 Task: Look for products in the category "Scones" from Store Brand only.
Action: Mouse moved to (18, 76)
Screenshot: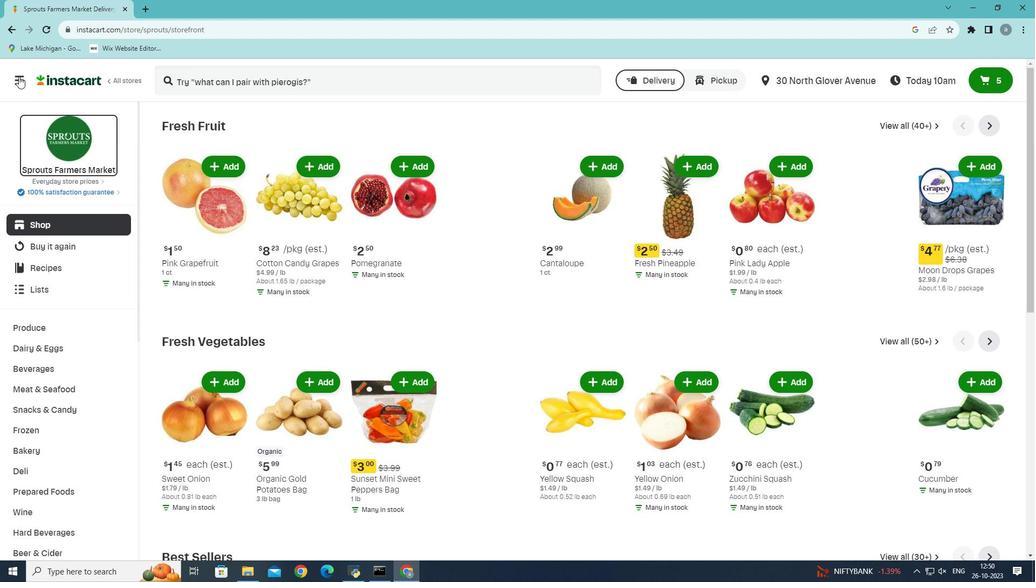 
Action: Mouse pressed left at (18, 76)
Screenshot: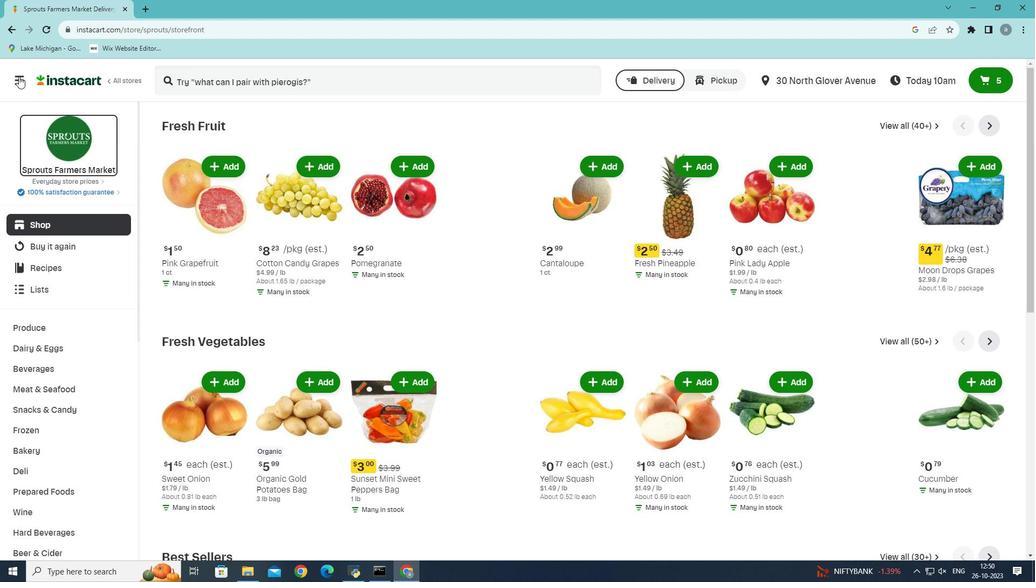 
Action: Mouse moved to (49, 310)
Screenshot: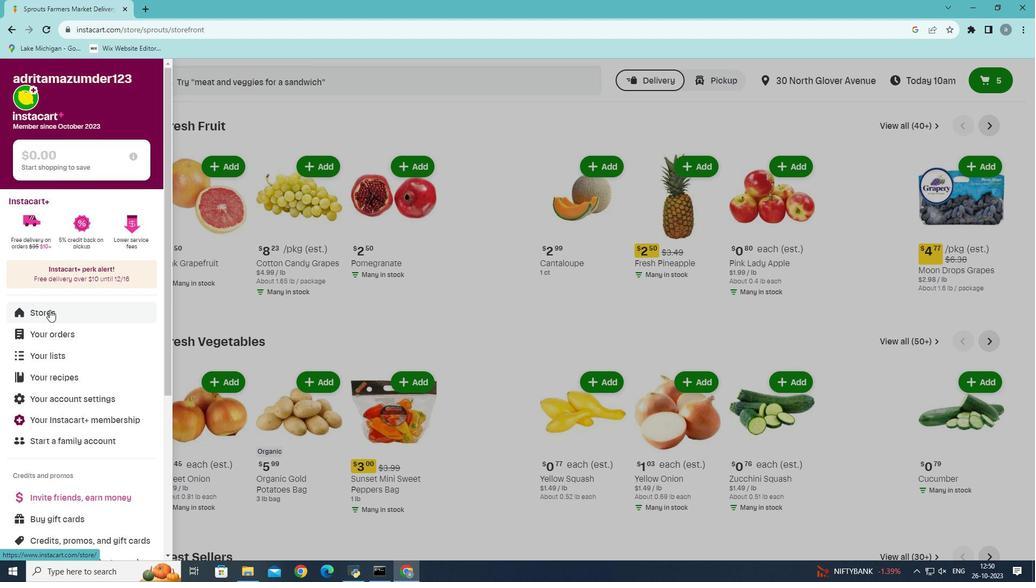 
Action: Mouse pressed left at (49, 310)
Screenshot: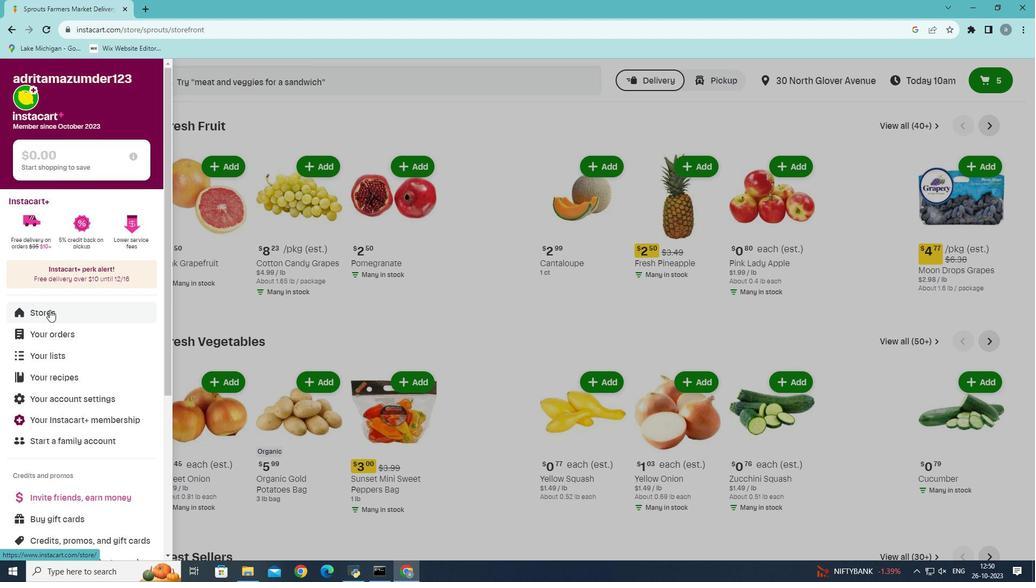 
Action: Mouse moved to (264, 116)
Screenshot: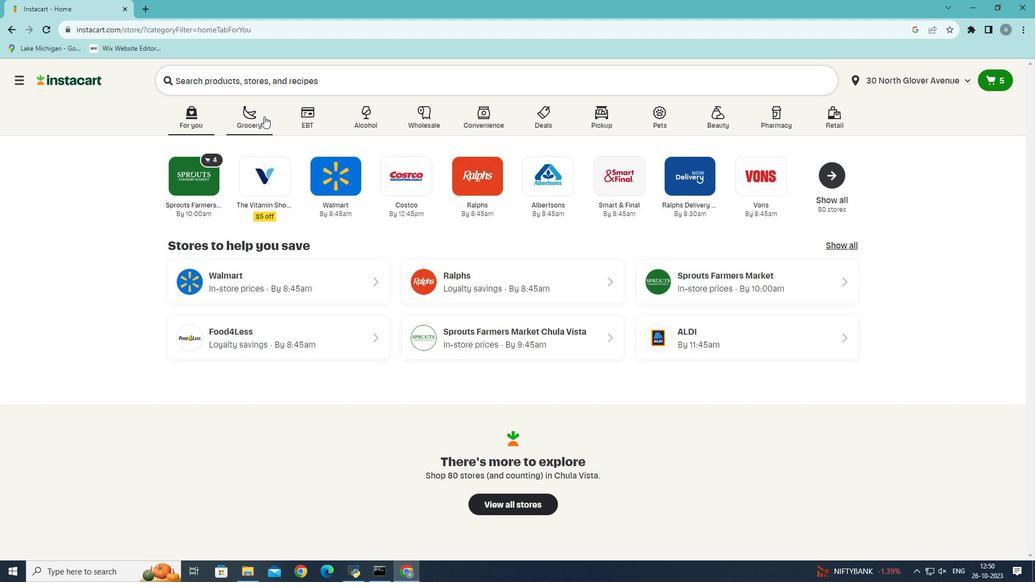 
Action: Mouse pressed left at (264, 116)
Screenshot: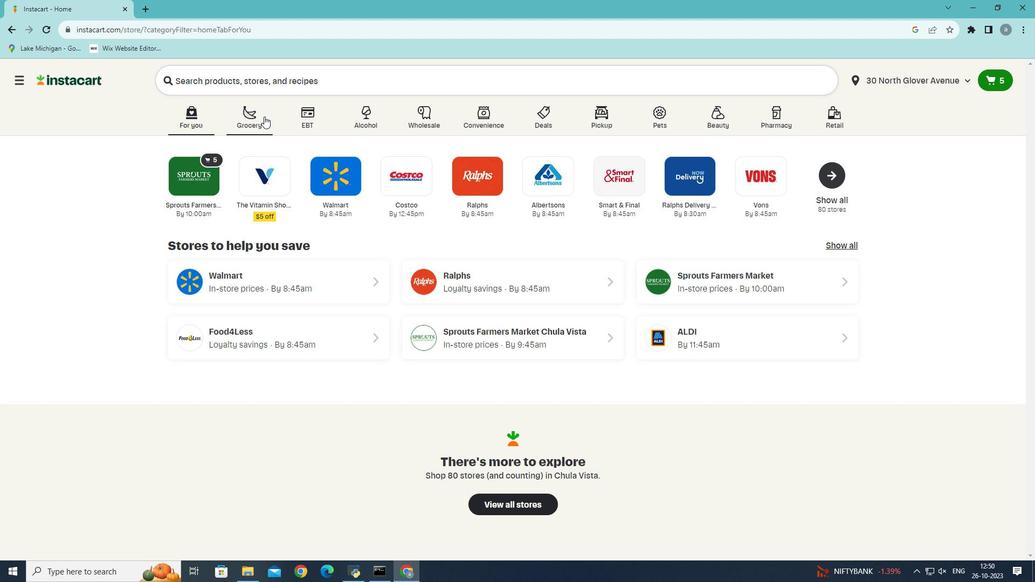 
Action: Mouse moved to (230, 326)
Screenshot: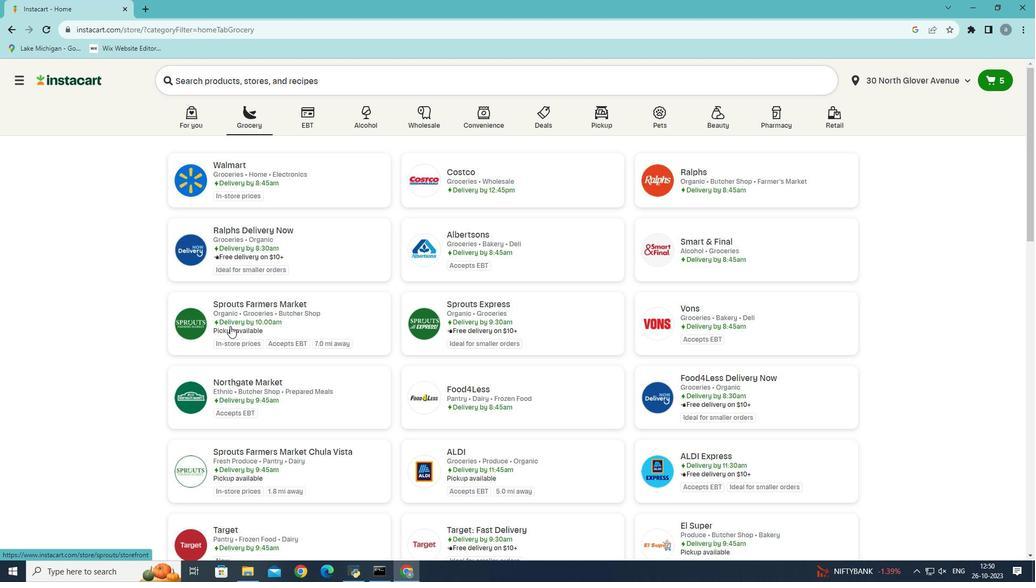 
Action: Mouse pressed left at (230, 326)
Screenshot: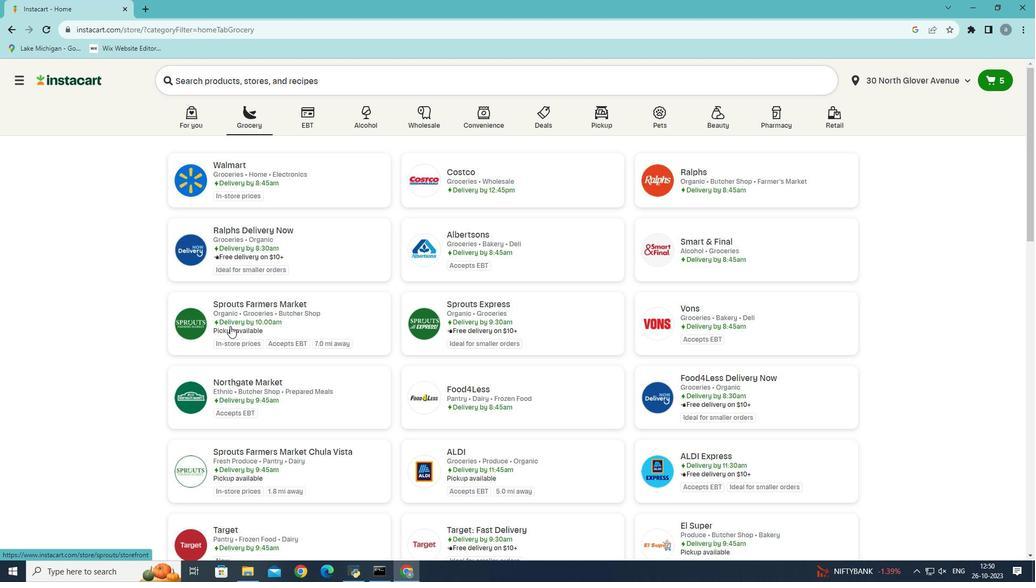 
Action: Mouse moved to (39, 453)
Screenshot: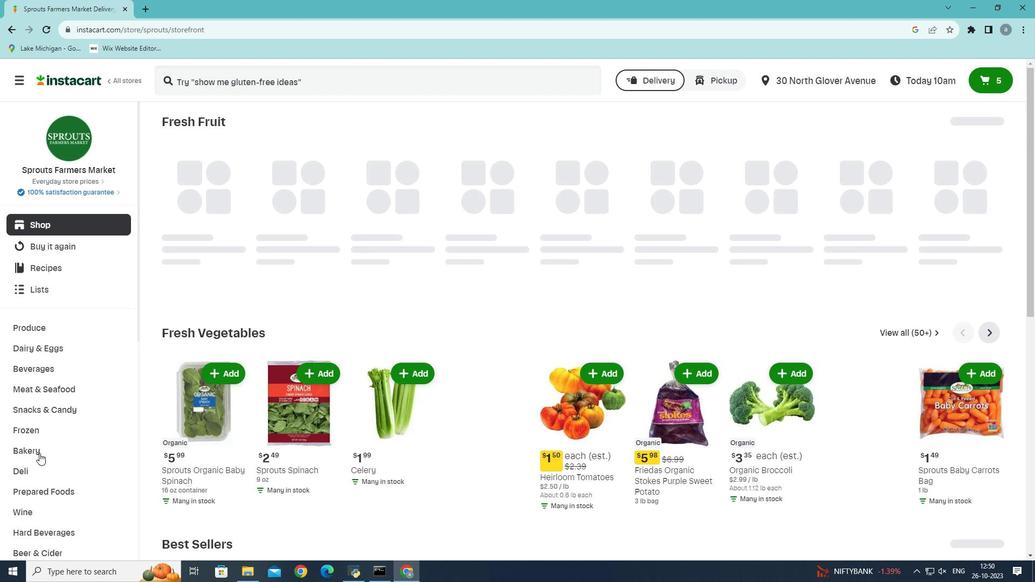 
Action: Mouse pressed left at (39, 453)
Screenshot: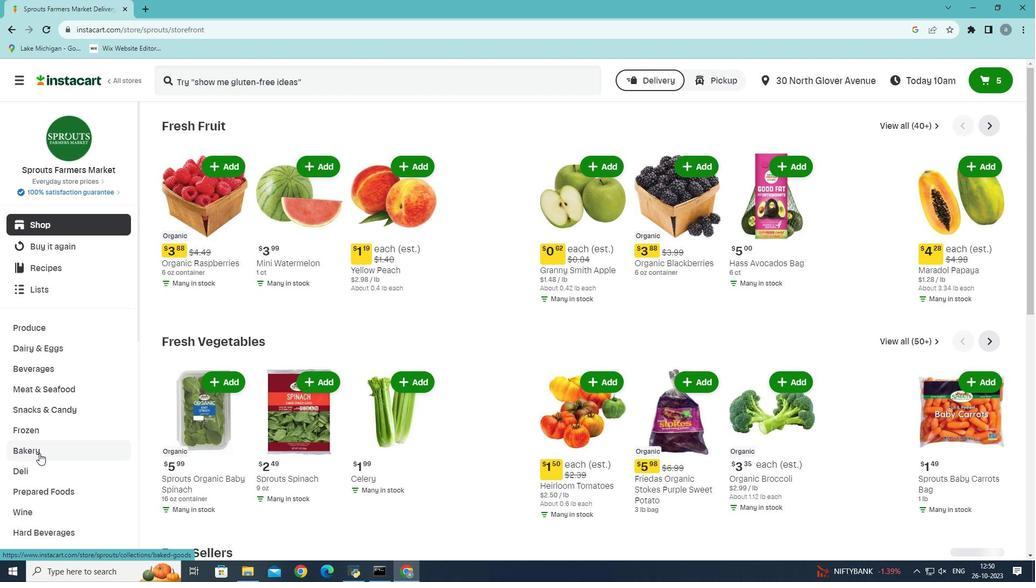 
Action: Mouse moved to (637, 153)
Screenshot: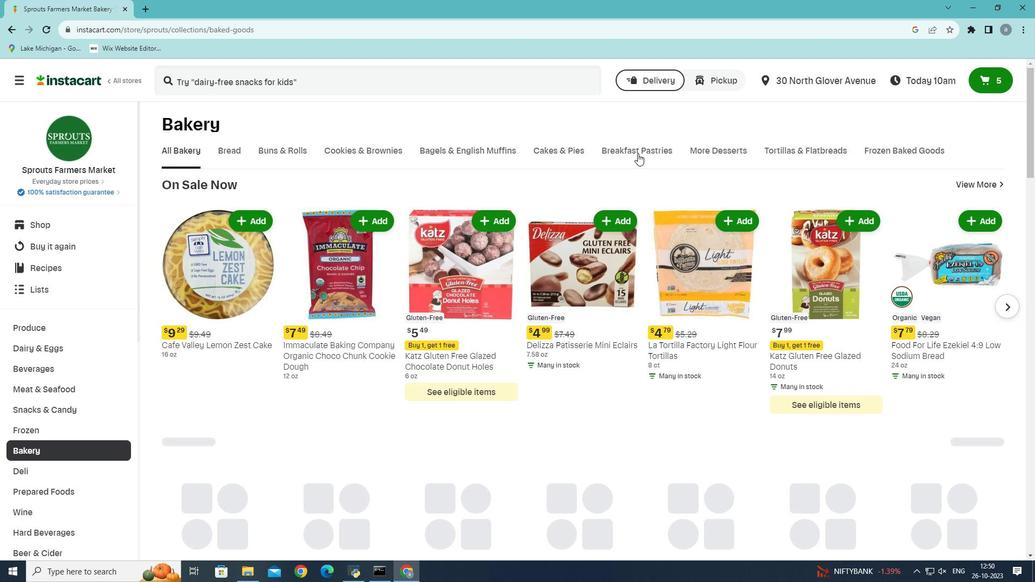 
Action: Mouse pressed left at (637, 153)
Screenshot: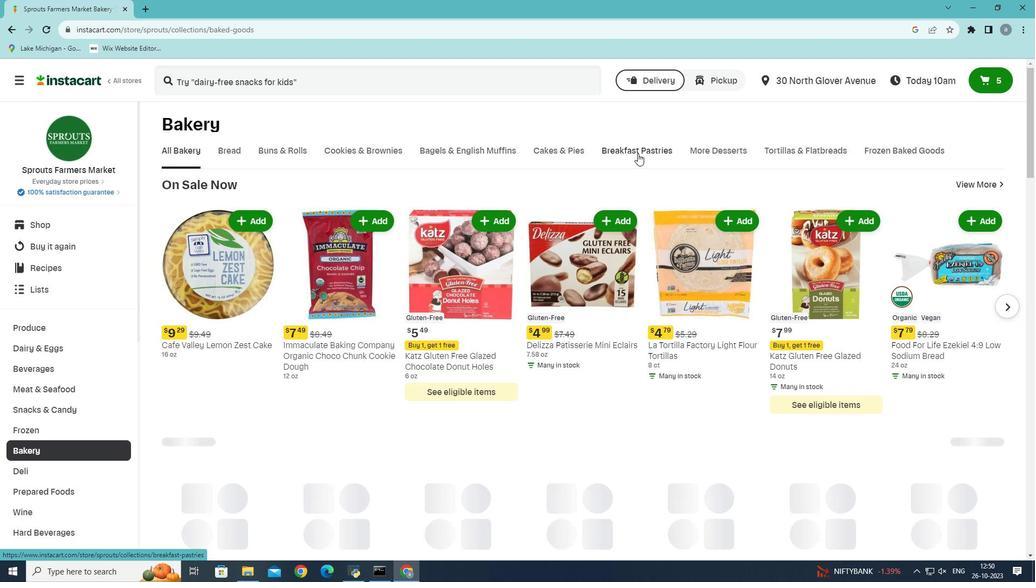 
Action: Mouse pressed left at (637, 153)
Screenshot: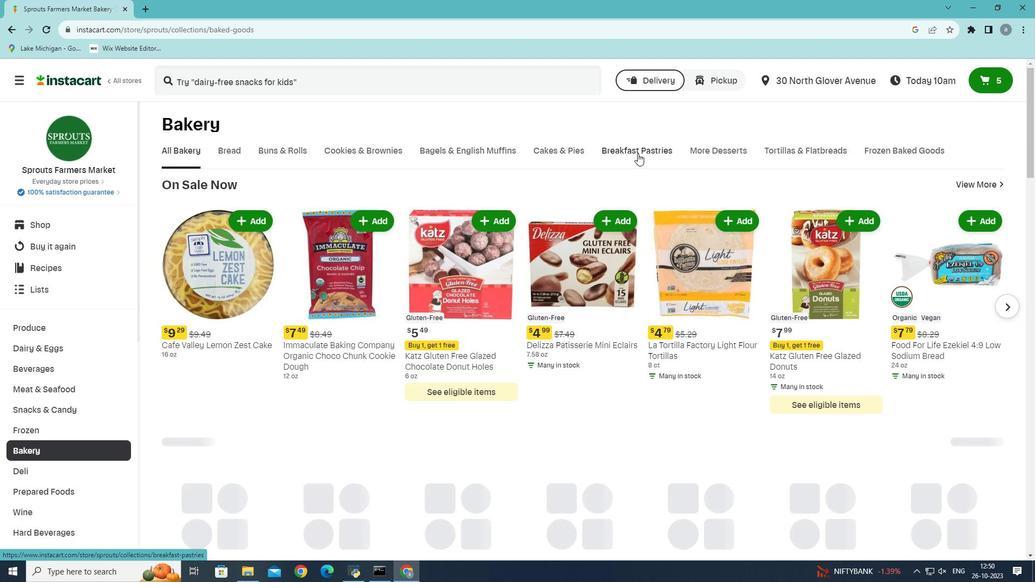 
Action: Mouse moved to (559, 201)
Screenshot: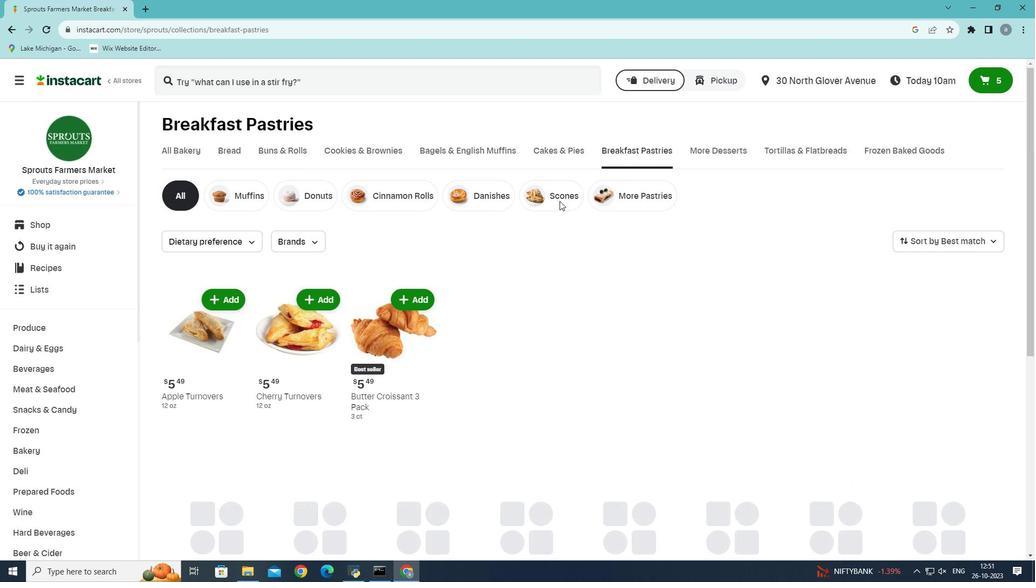 
Action: Mouse pressed left at (559, 201)
Screenshot: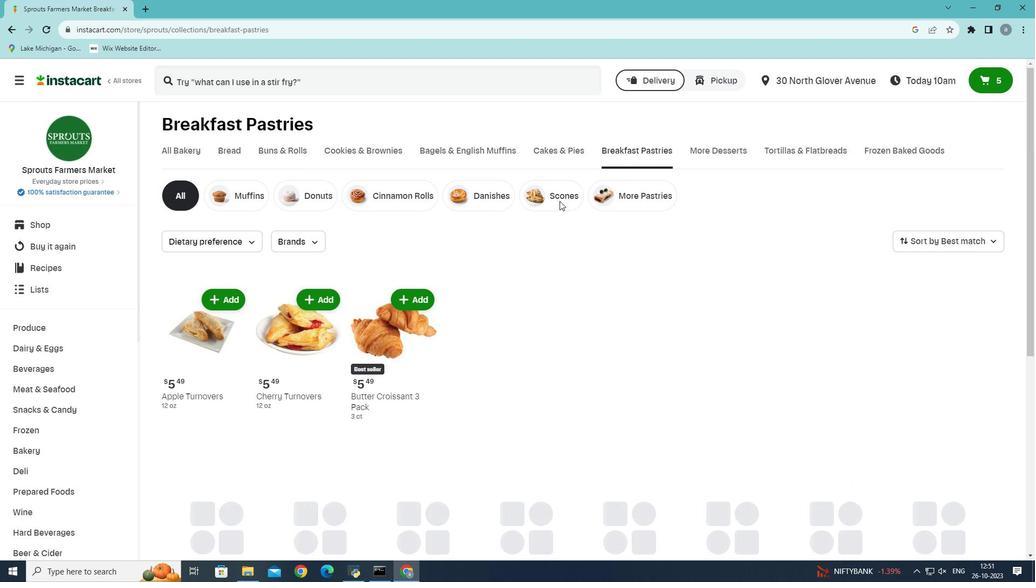 
Action: Mouse moved to (205, 244)
Screenshot: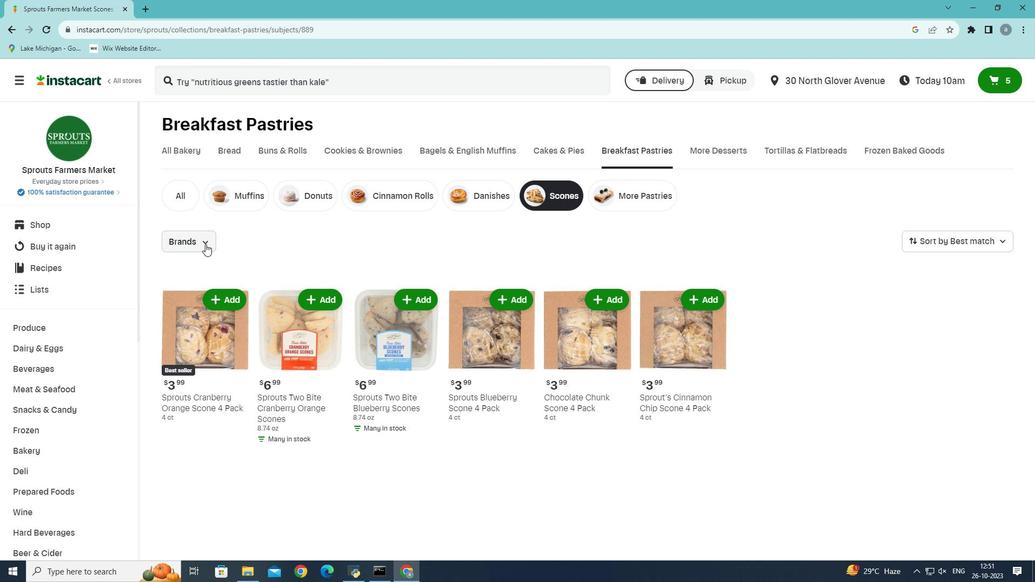 
Action: Mouse pressed left at (205, 244)
Screenshot: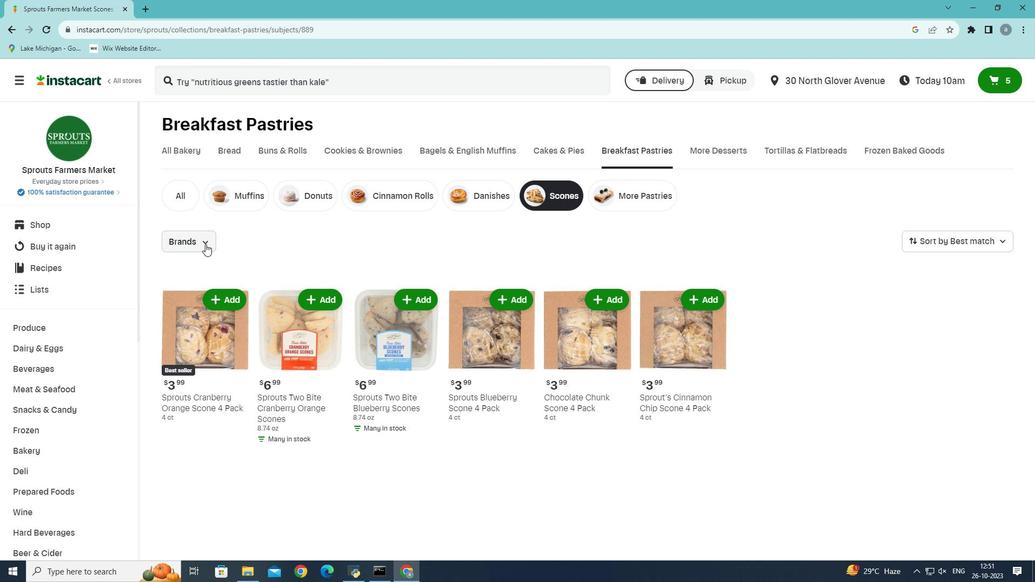 
Action: Mouse moved to (211, 273)
Screenshot: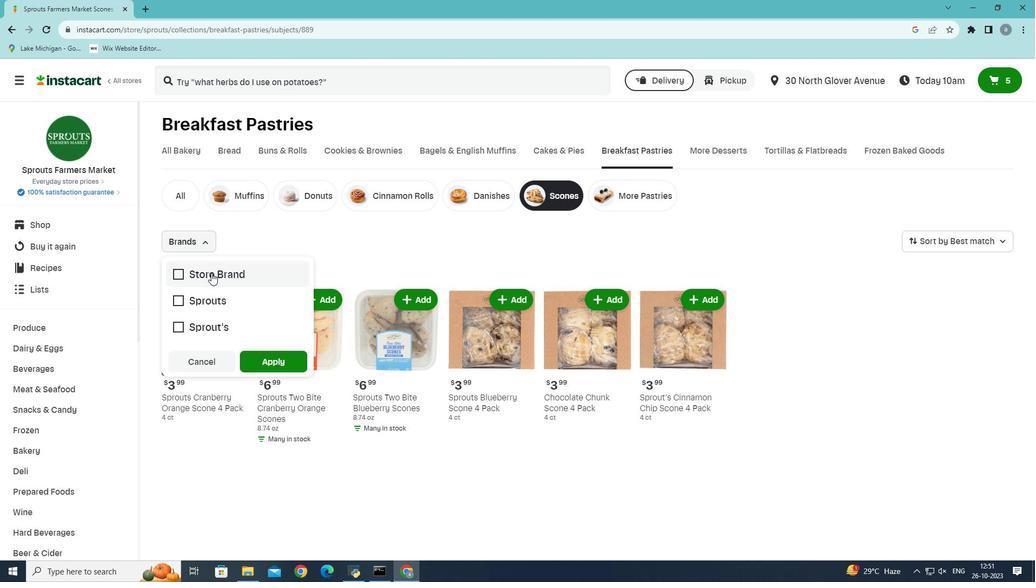 
Action: Mouse pressed left at (211, 273)
Screenshot: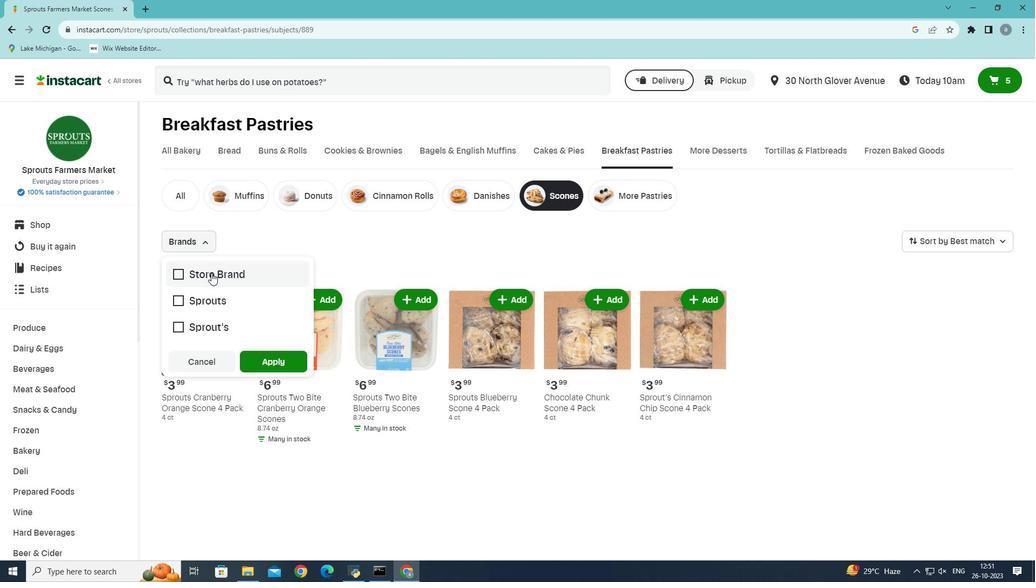 
Action: Mouse moved to (269, 367)
Screenshot: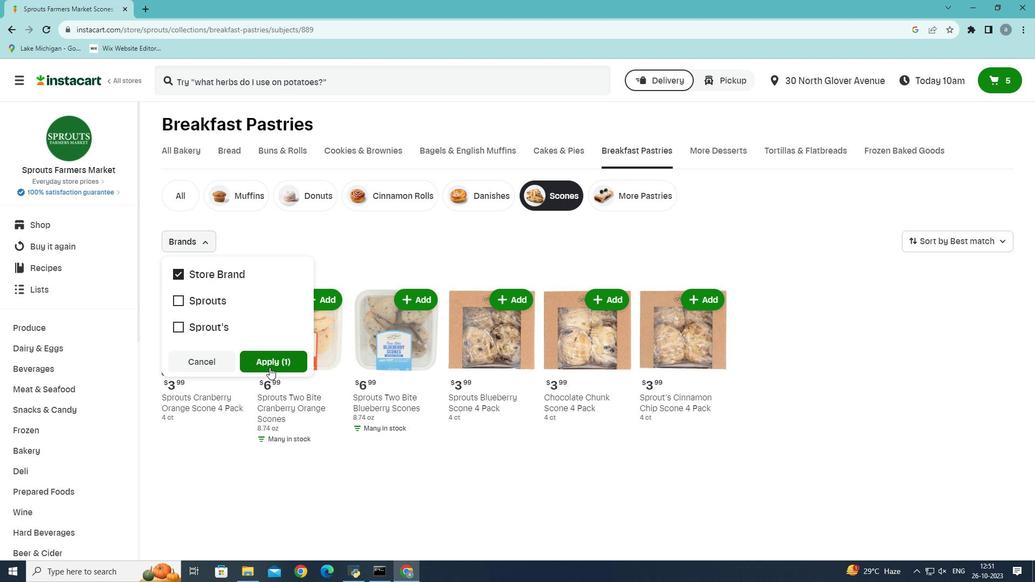 
Action: Mouse pressed left at (269, 367)
Screenshot: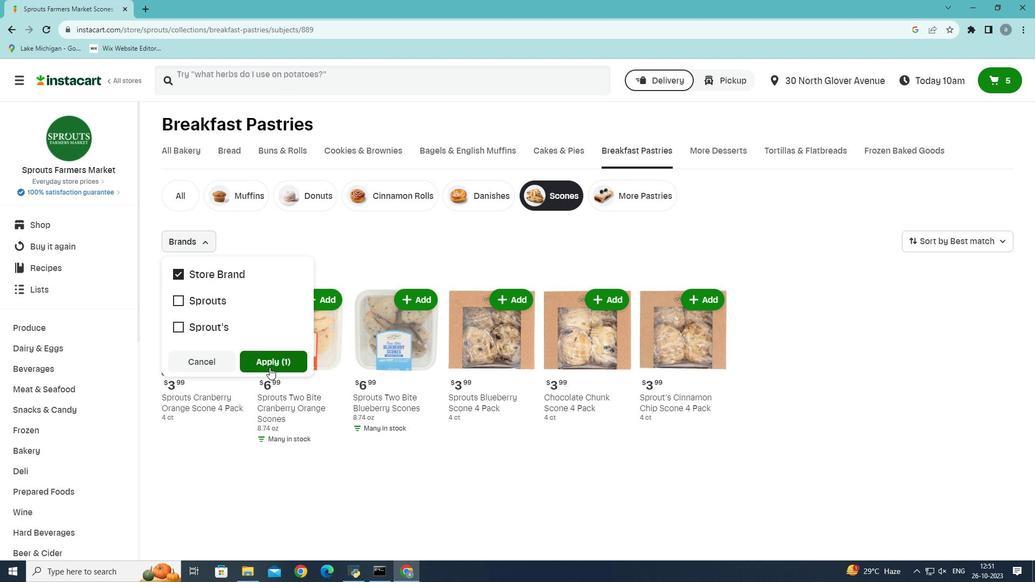 
Action: Mouse moved to (296, 348)
Screenshot: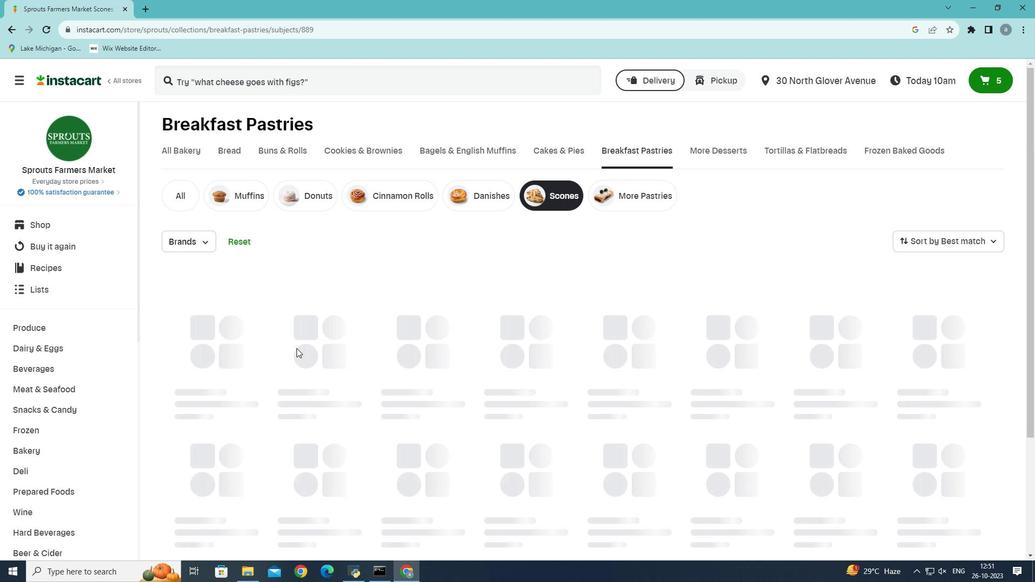 
